 Task: Create a due date automation trigger when advanced on, on the monday of the week a card is due add dates without an incomplete due date at 11:00 AM.
Action: Mouse moved to (828, 234)
Screenshot: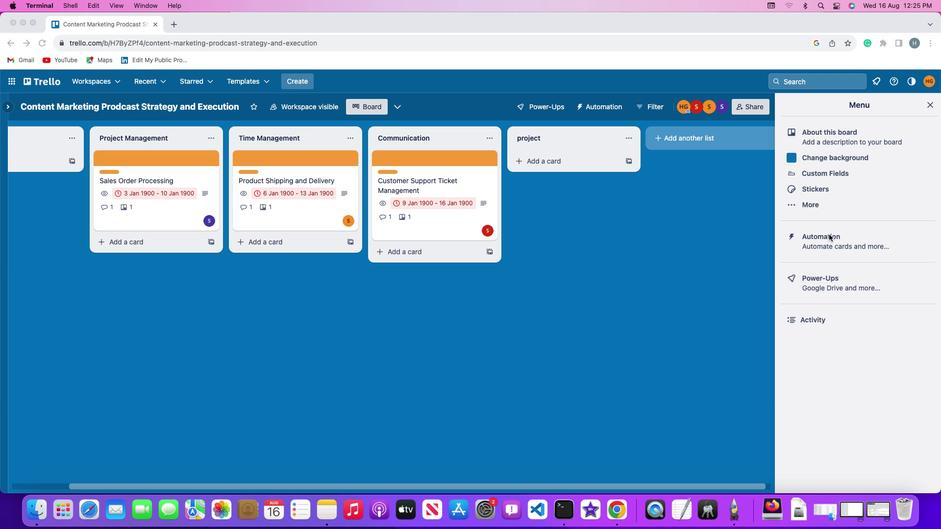 
Action: Mouse pressed left at (828, 234)
Screenshot: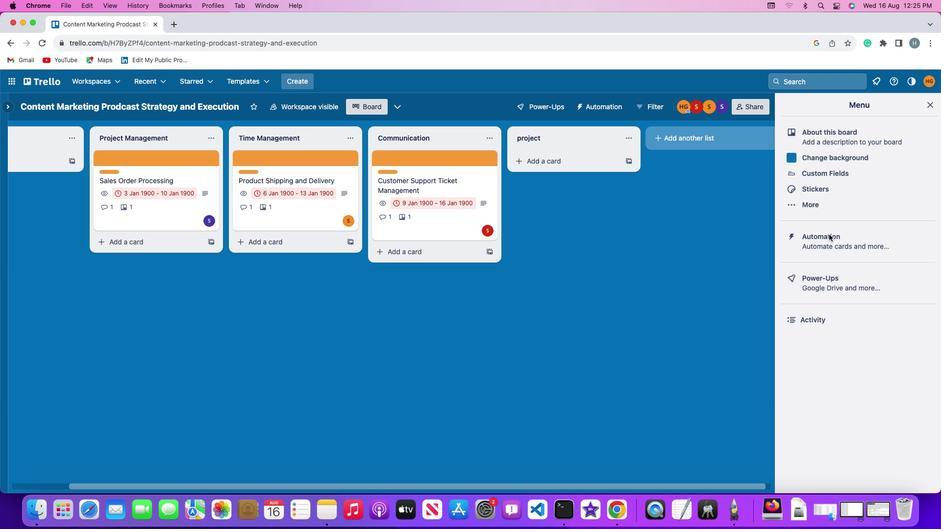 
Action: Mouse pressed left at (828, 234)
Screenshot: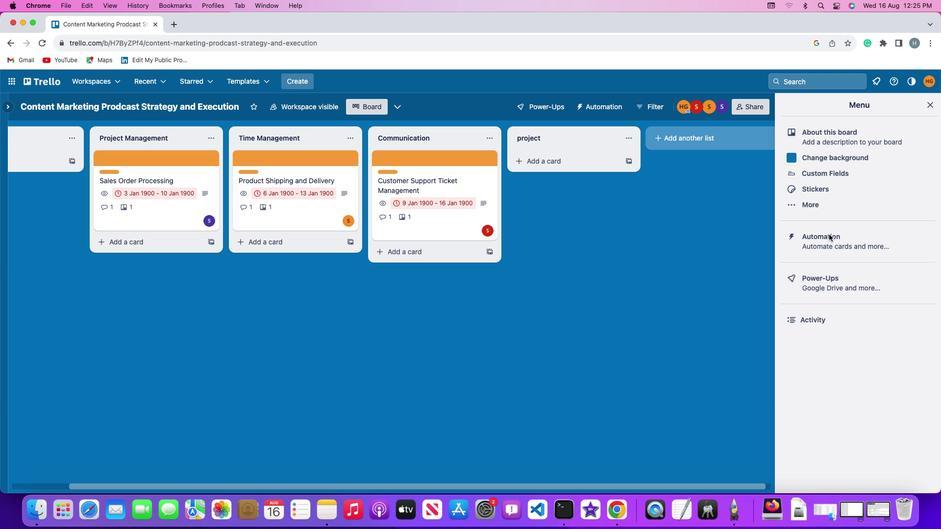 
Action: Mouse moved to (48, 236)
Screenshot: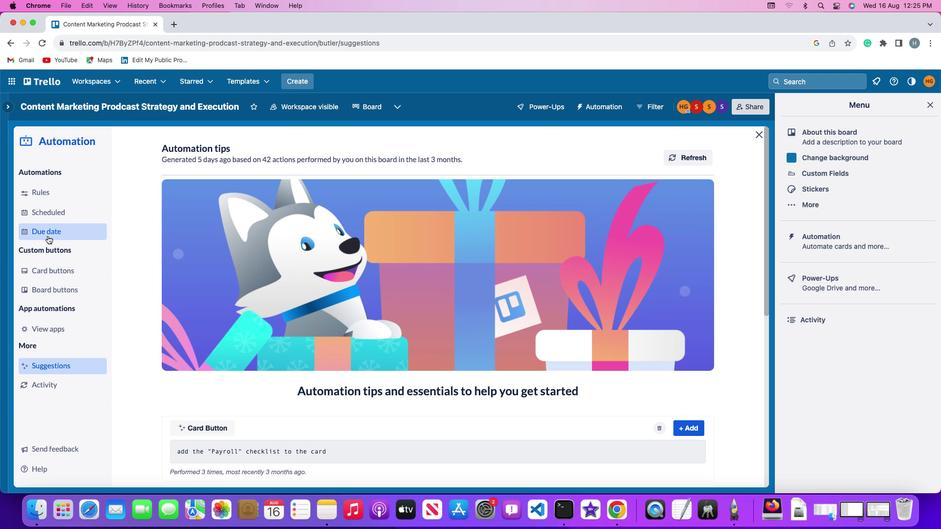 
Action: Mouse pressed left at (48, 236)
Screenshot: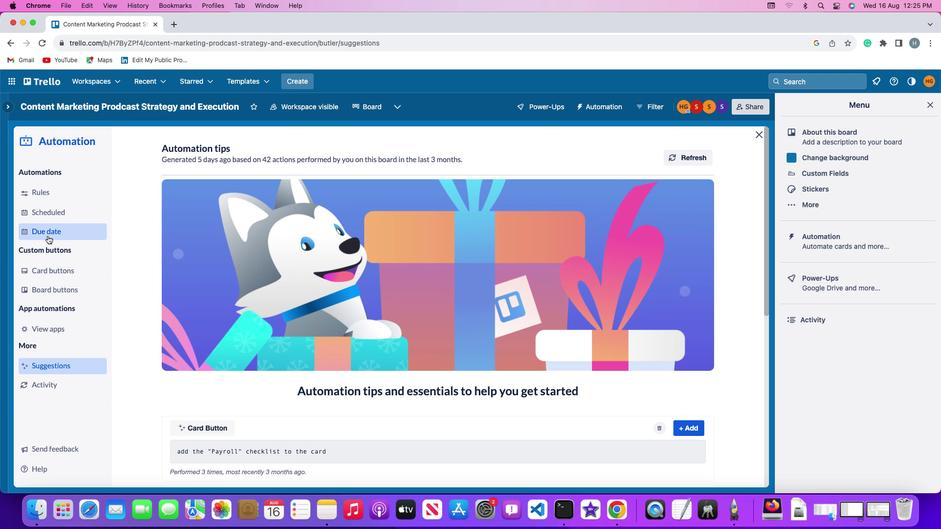 
Action: Mouse moved to (668, 152)
Screenshot: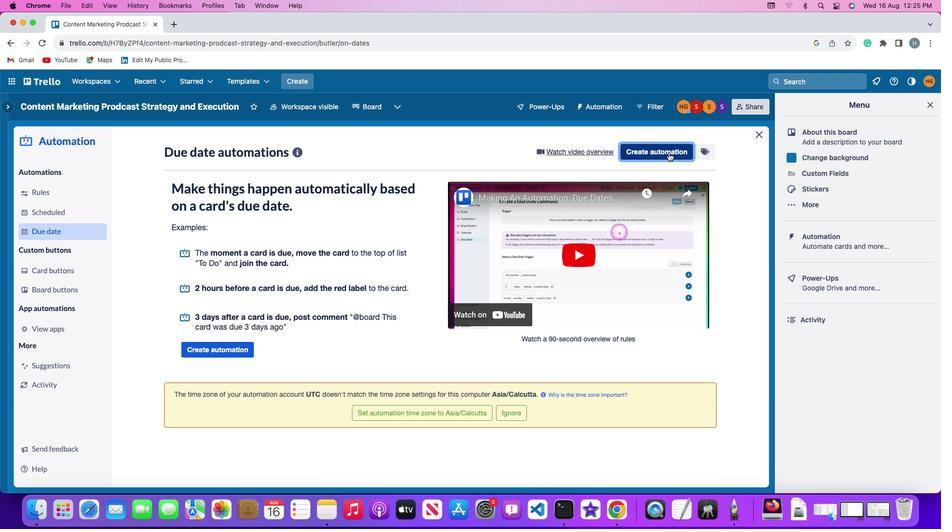 
Action: Mouse pressed left at (668, 152)
Screenshot: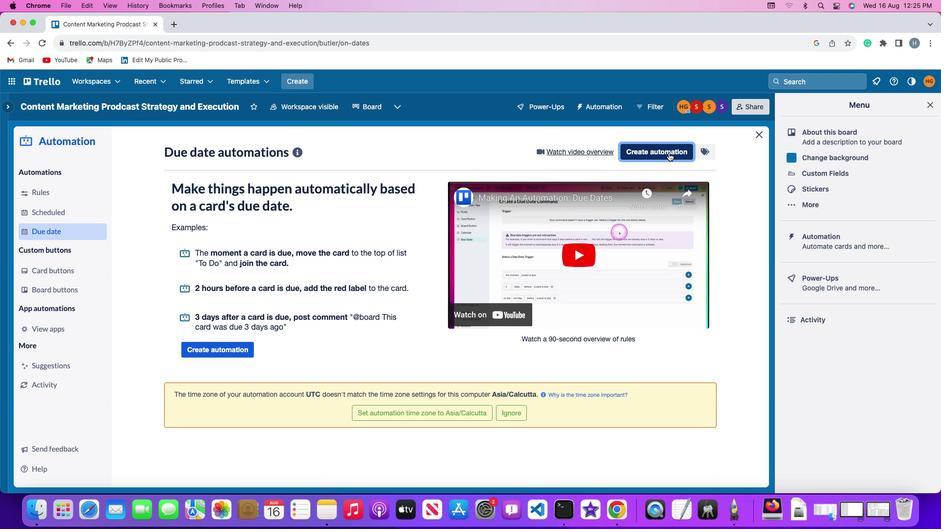 
Action: Mouse moved to (204, 249)
Screenshot: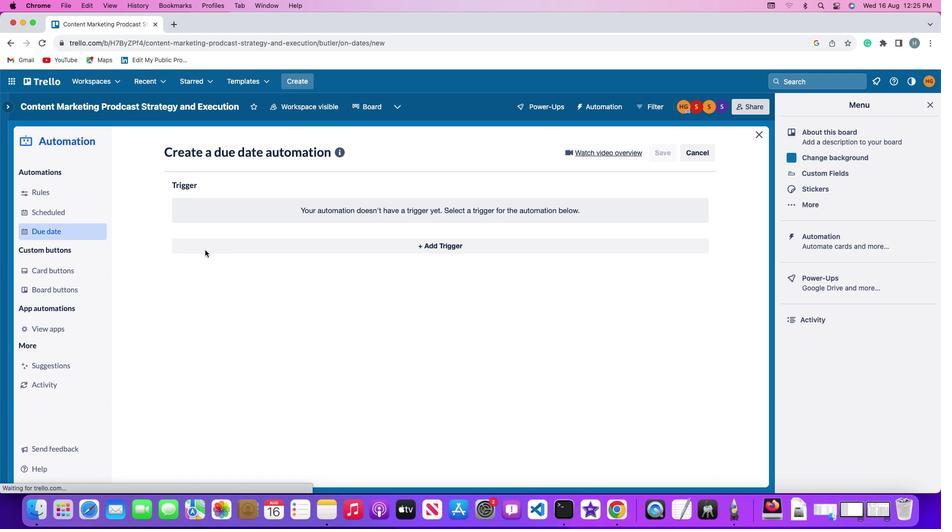 
Action: Mouse pressed left at (204, 249)
Screenshot: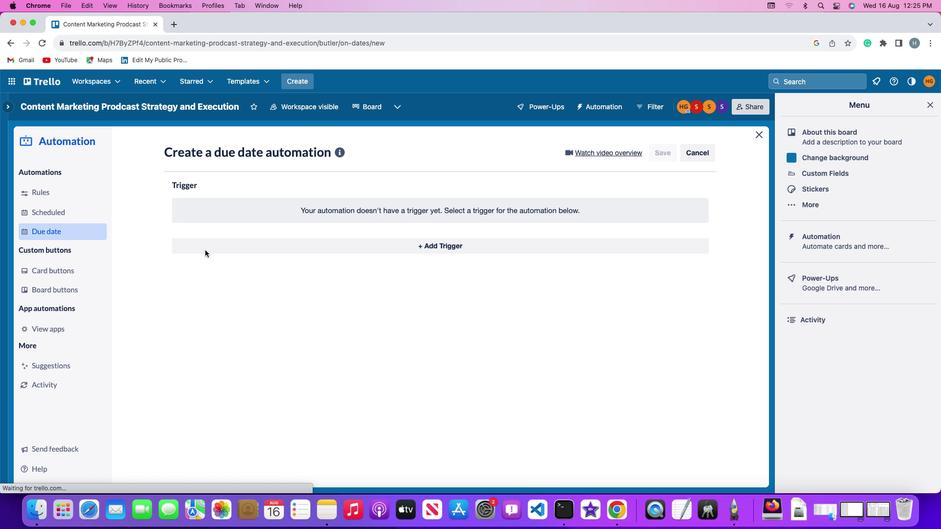 
Action: Mouse moved to (216, 430)
Screenshot: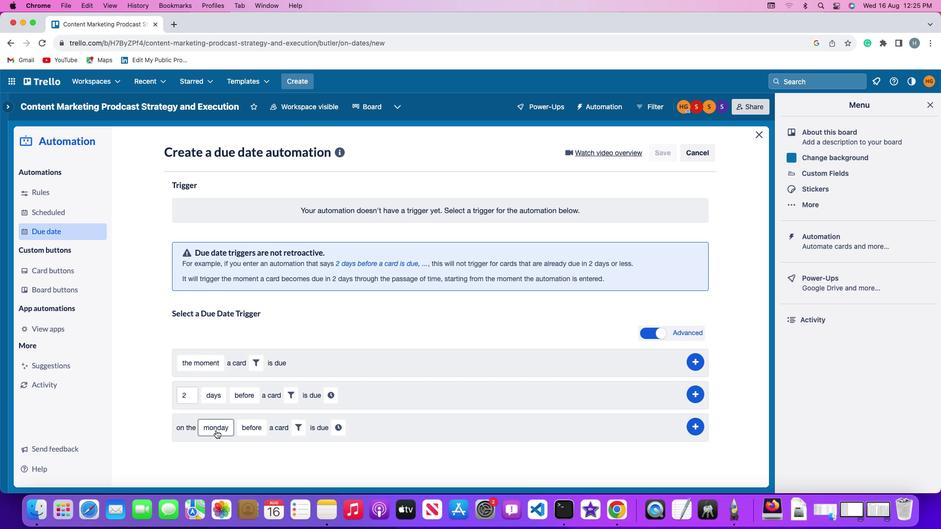 
Action: Mouse pressed left at (216, 430)
Screenshot: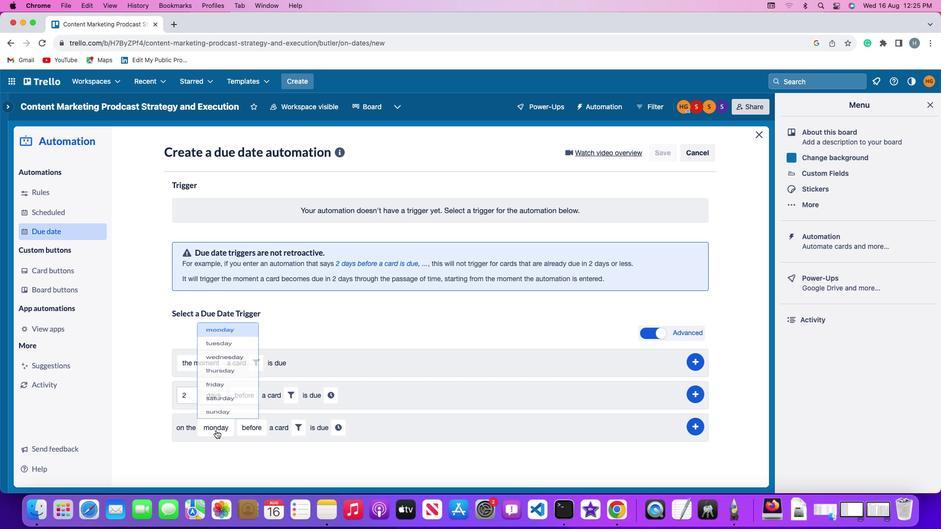 
Action: Mouse moved to (226, 287)
Screenshot: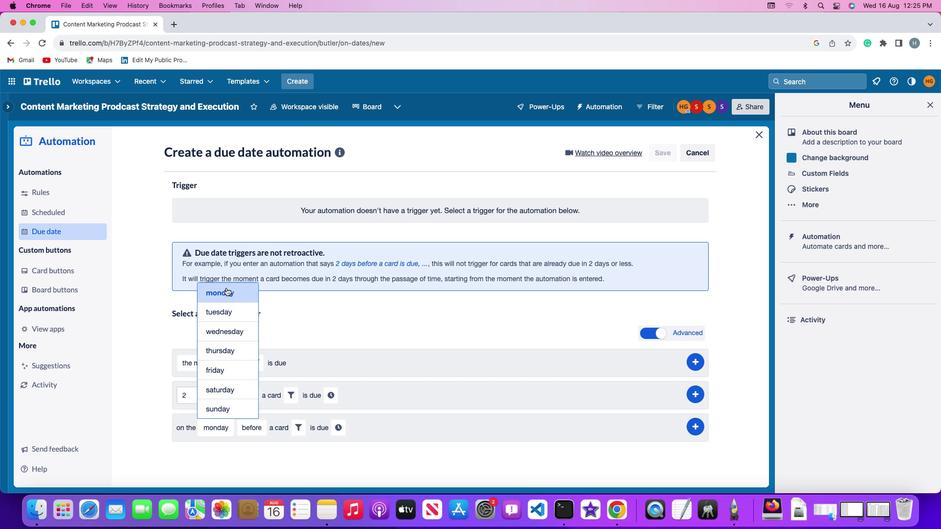 
Action: Mouse pressed left at (226, 287)
Screenshot: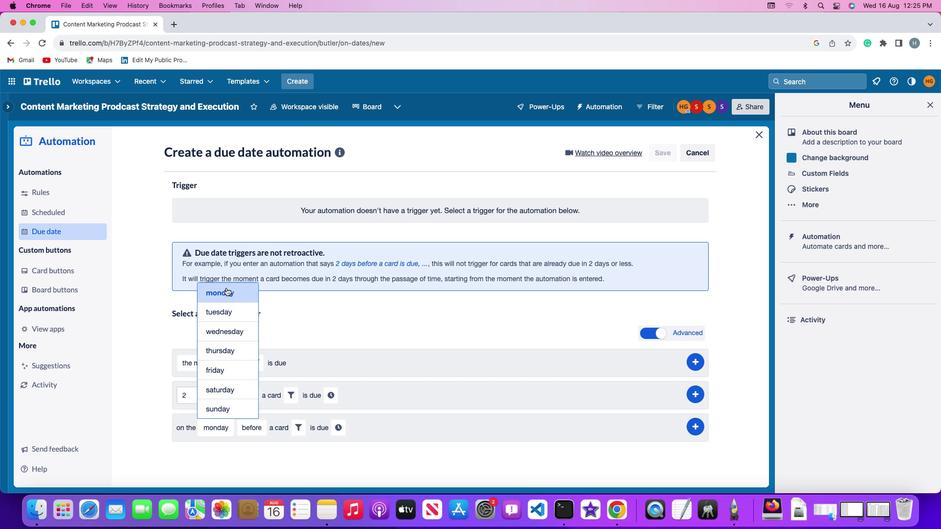 
Action: Mouse moved to (252, 427)
Screenshot: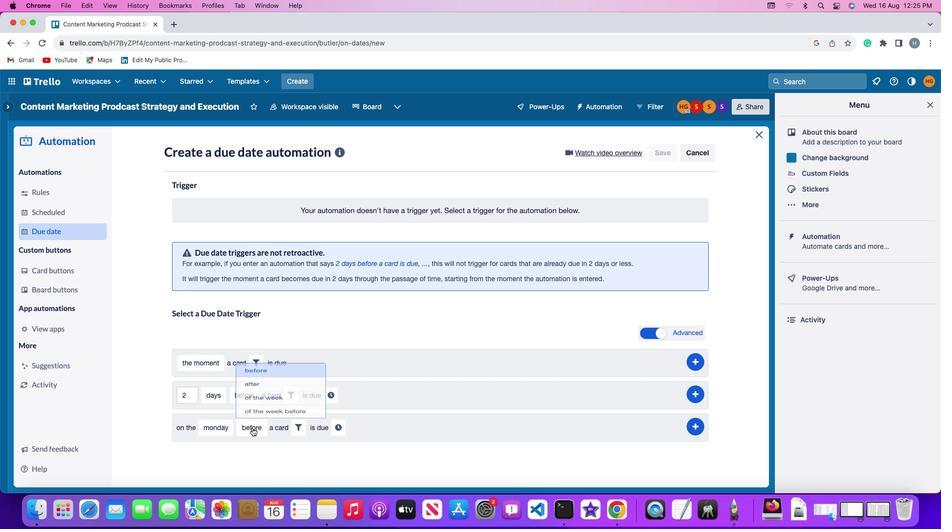 
Action: Mouse pressed left at (252, 427)
Screenshot: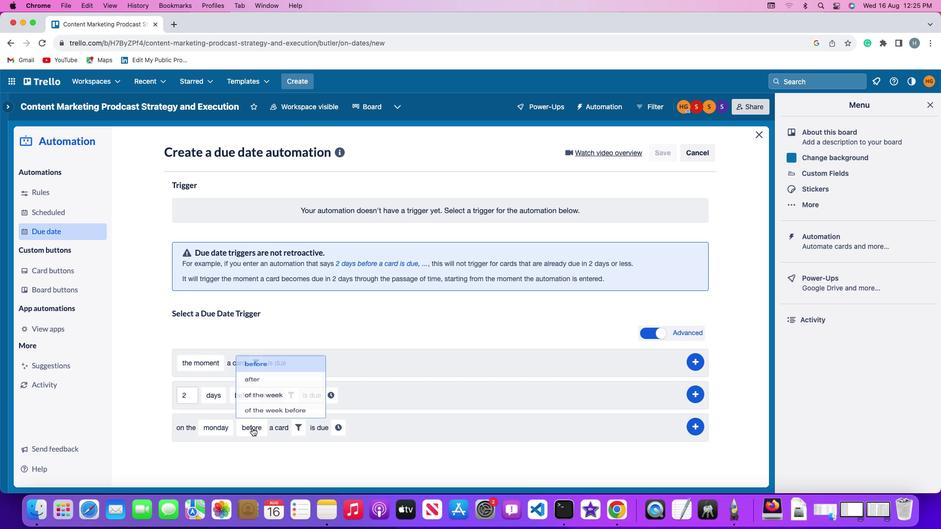 
Action: Mouse moved to (256, 388)
Screenshot: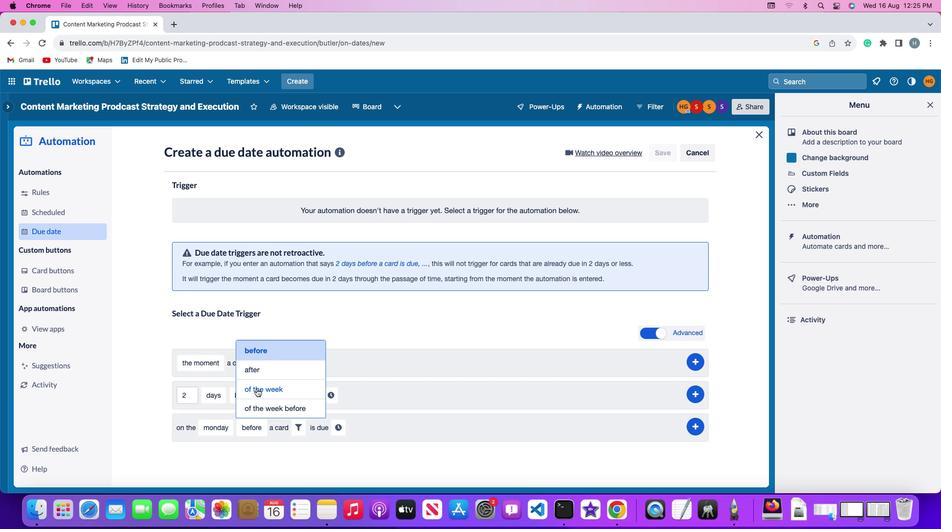 
Action: Mouse pressed left at (256, 388)
Screenshot: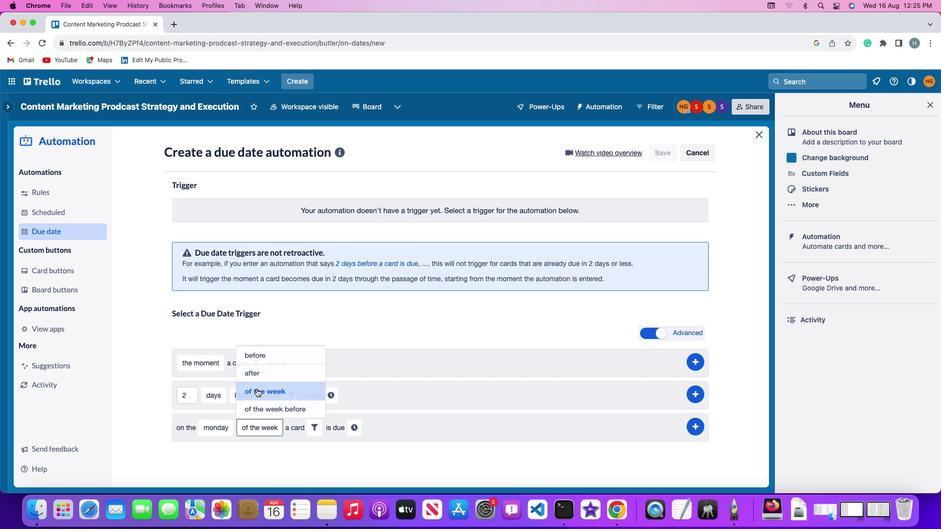
Action: Mouse moved to (320, 430)
Screenshot: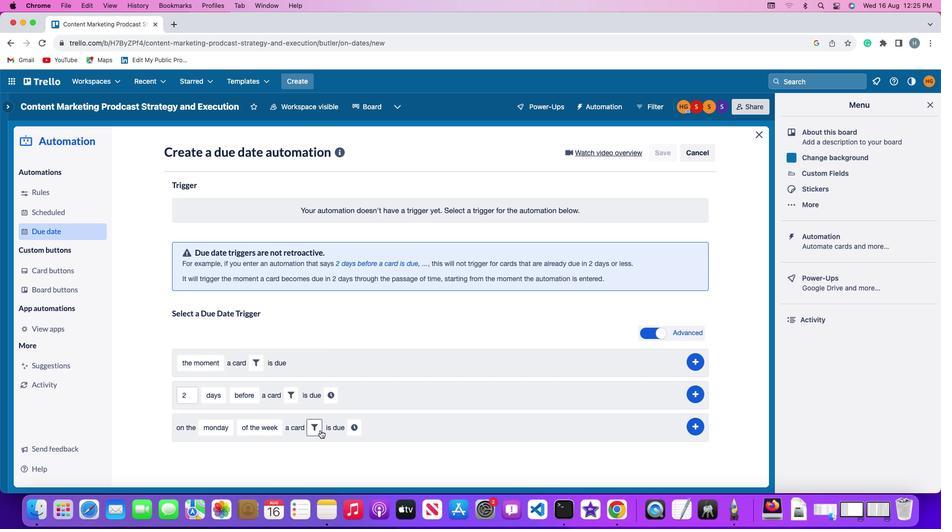 
Action: Mouse pressed left at (320, 430)
Screenshot: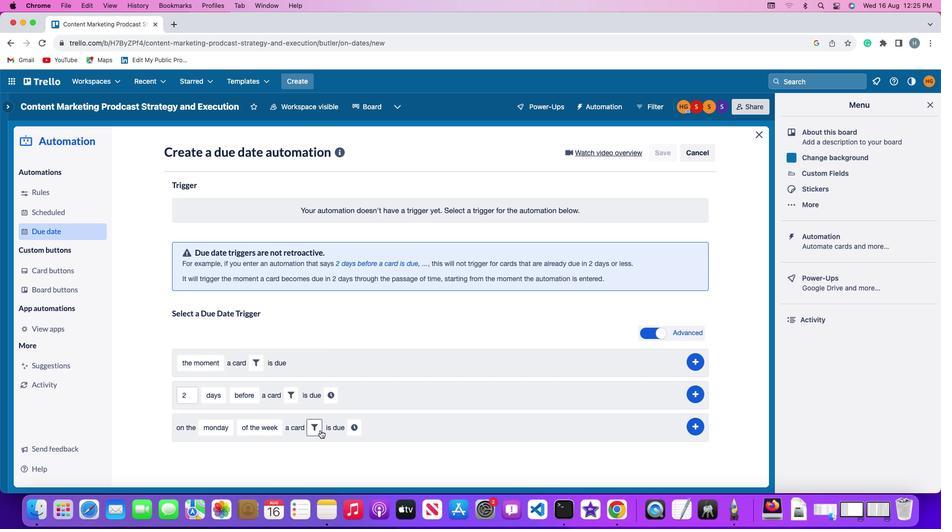 
Action: Mouse moved to (364, 456)
Screenshot: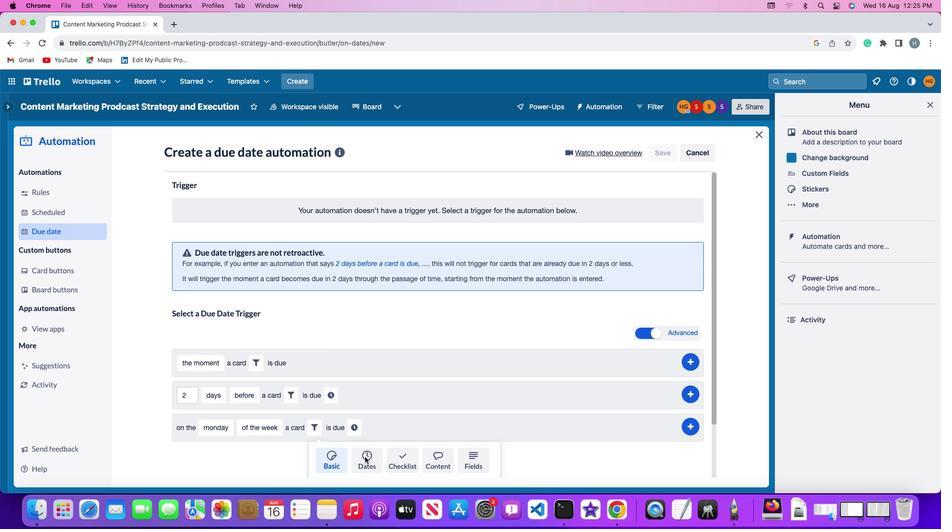 
Action: Mouse pressed left at (364, 456)
Screenshot: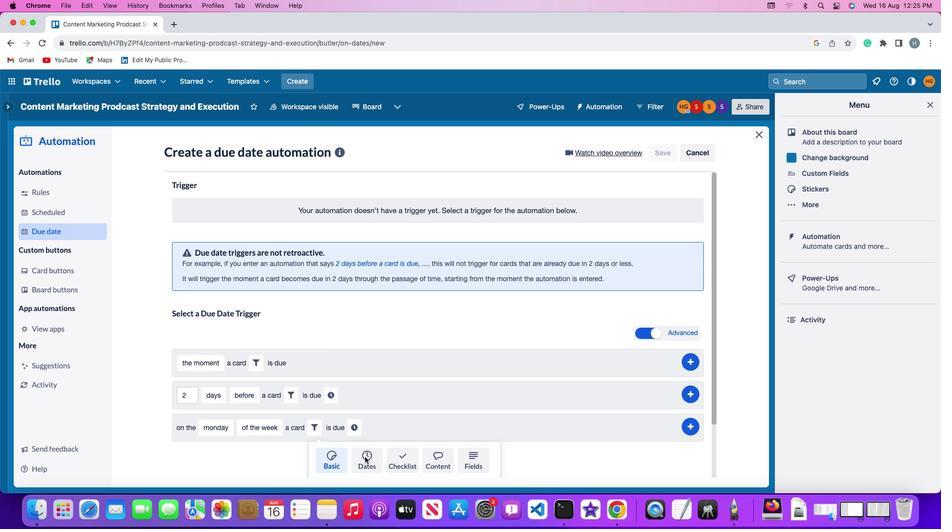 
Action: Mouse moved to (260, 460)
Screenshot: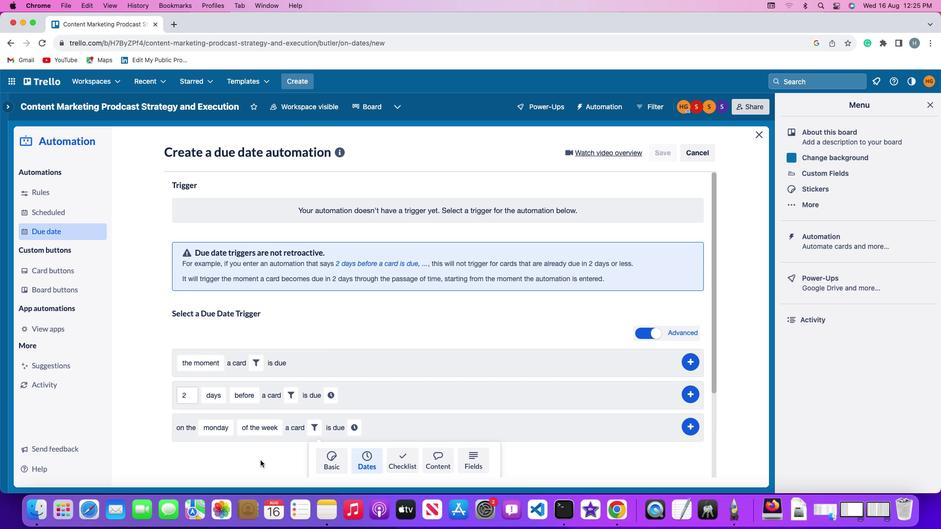 
Action: Mouse scrolled (260, 460) with delta (0, 0)
Screenshot: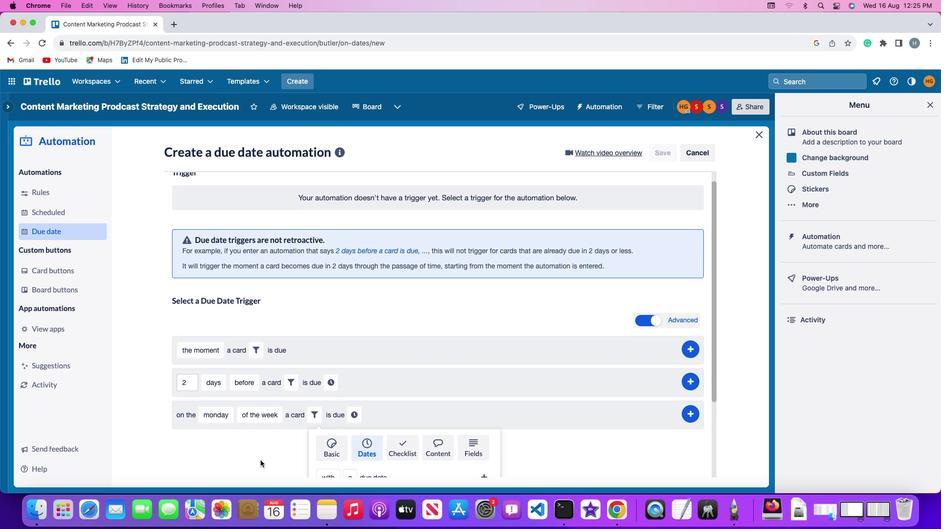 
Action: Mouse scrolled (260, 460) with delta (0, 0)
Screenshot: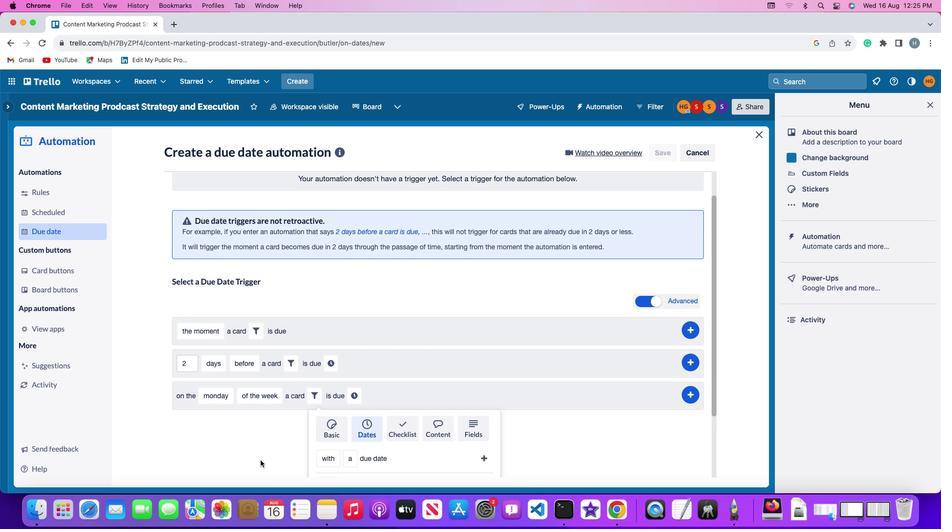 
Action: Mouse scrolled (260, 460) with delta (0, -1)
Screenshot: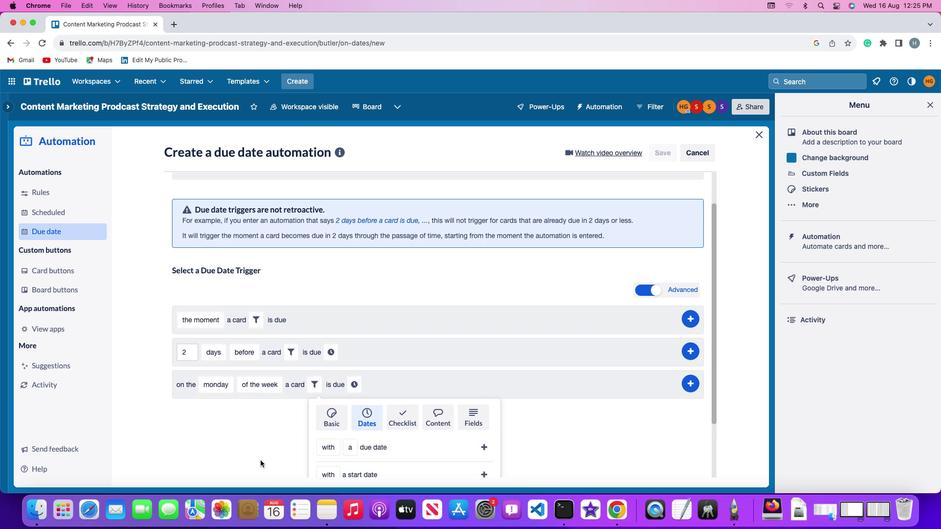 
Action: Mouse scrolled (260, 460) with delta (0, -1)
Screenshot: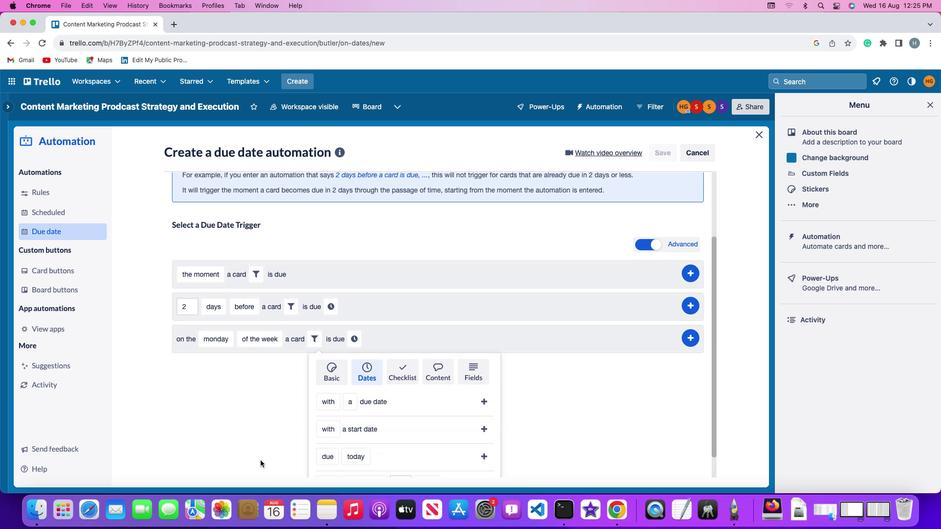 
Action: Mouse moved to (320, 376)
Screenshot: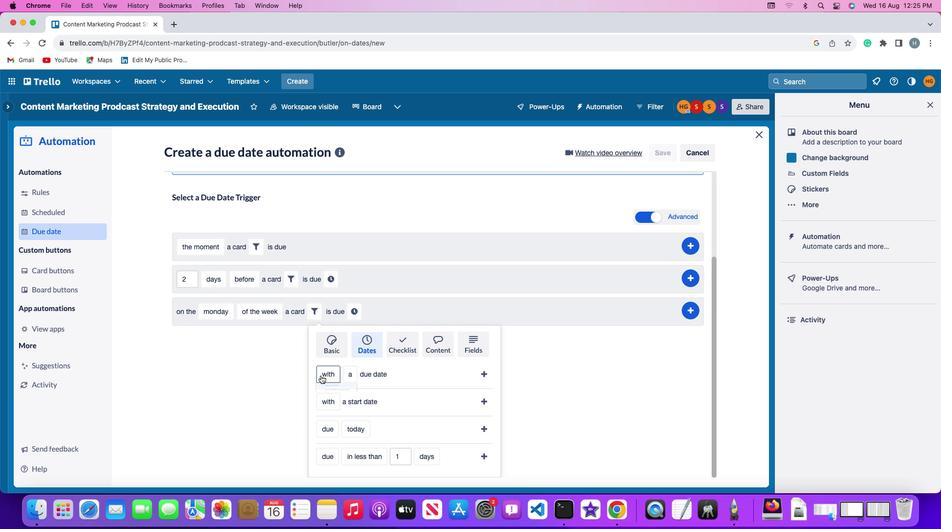 
Action: Mouse pressed left at (320, 376)
Screenshot: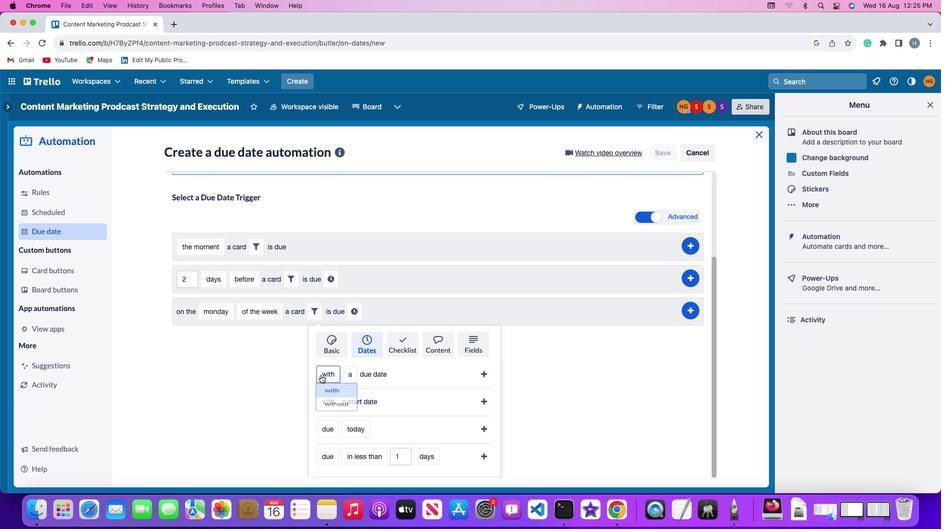 
Action: Mouse moved to (328, 410)
Screenshot: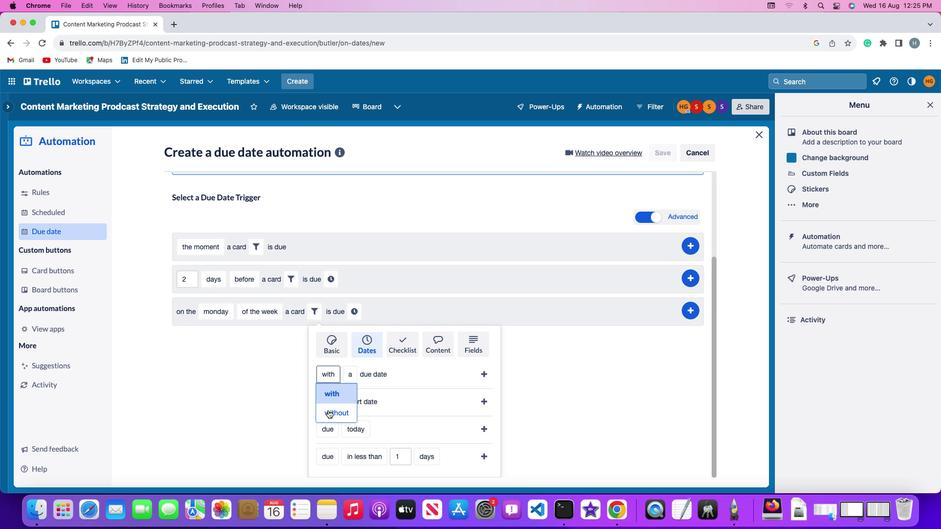 
Action: Mouse pressed left at (328, 410)
Screenshot: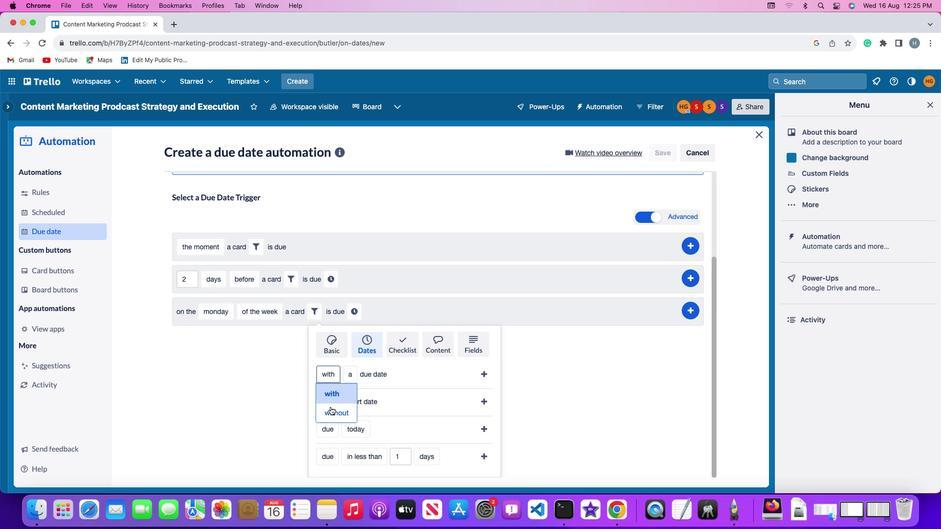 
Action: Mouse moved to (362, 374)
Screenshot: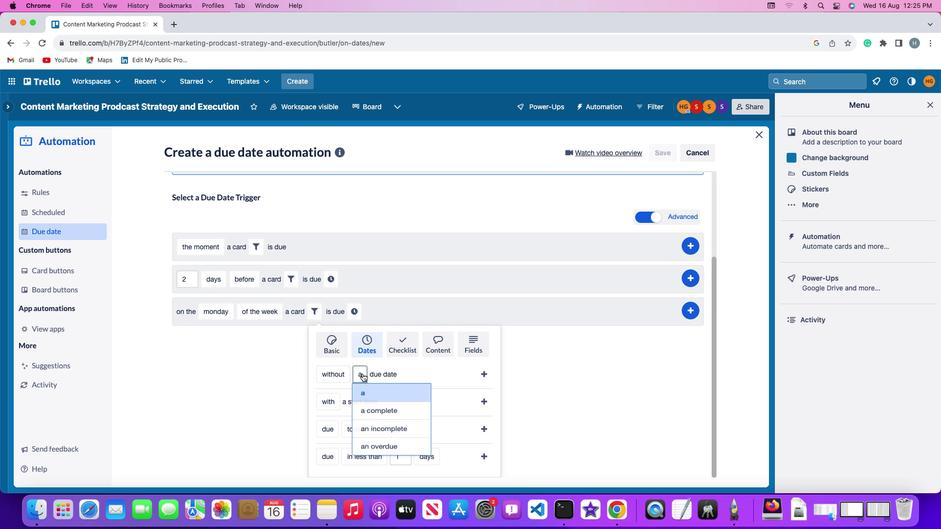 
Action: Mouse pressed left at (362, 374)
Screenshot: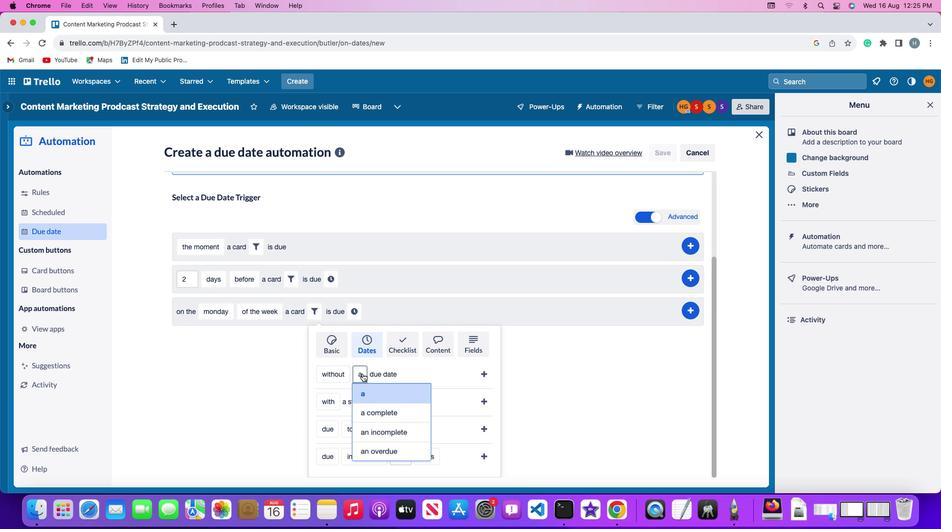 
Action: Mouse moved to (377, 428)
Screenshot: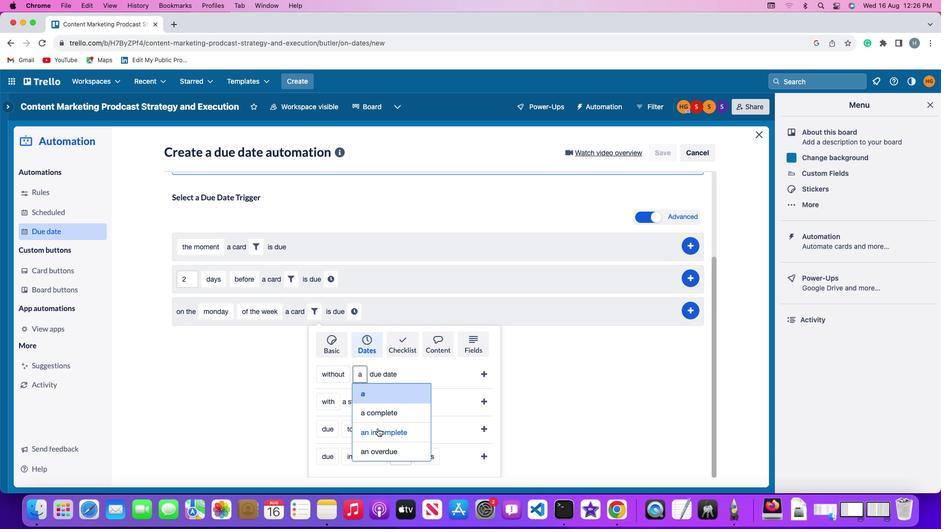 
Action: Mouse pressed left at (377, 428)
Screenshot: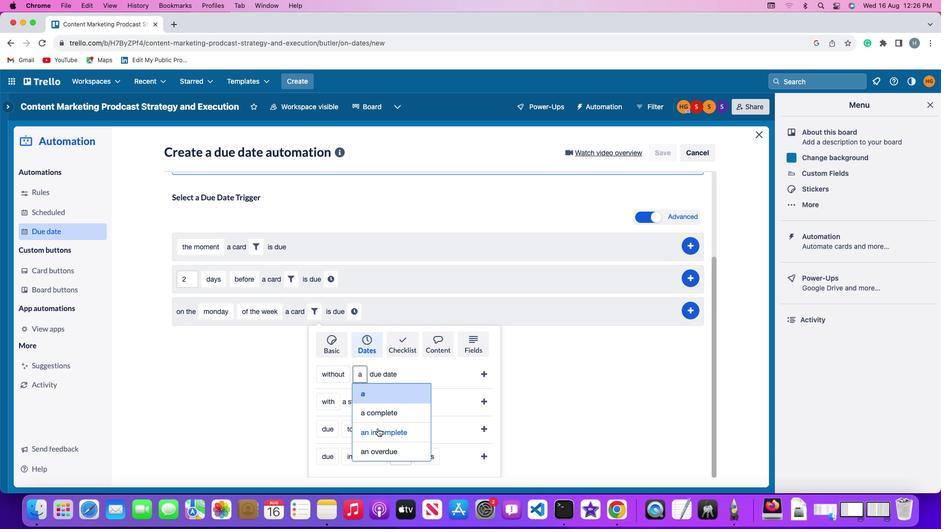 
Action: Mouse moved to (483, 373)
Screenshot: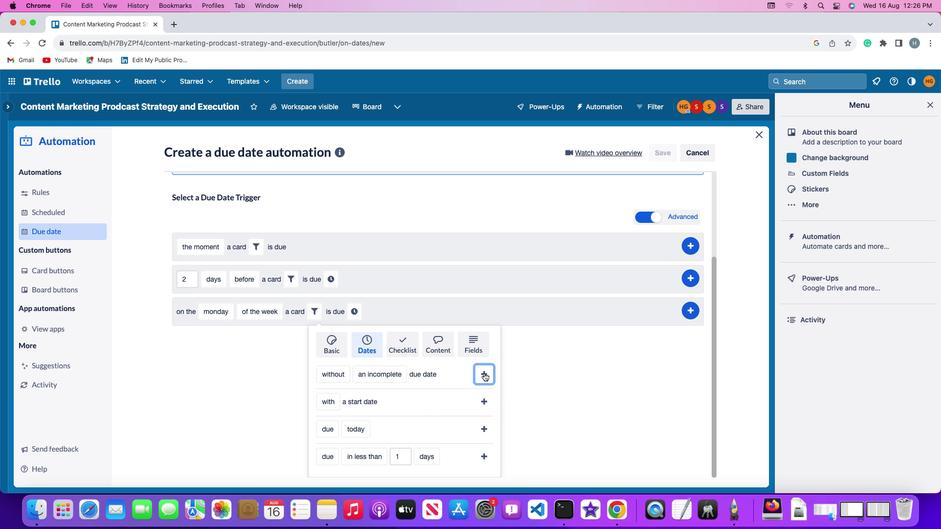 
Action: Mouse pressed left at (483, 373)
Screenshot: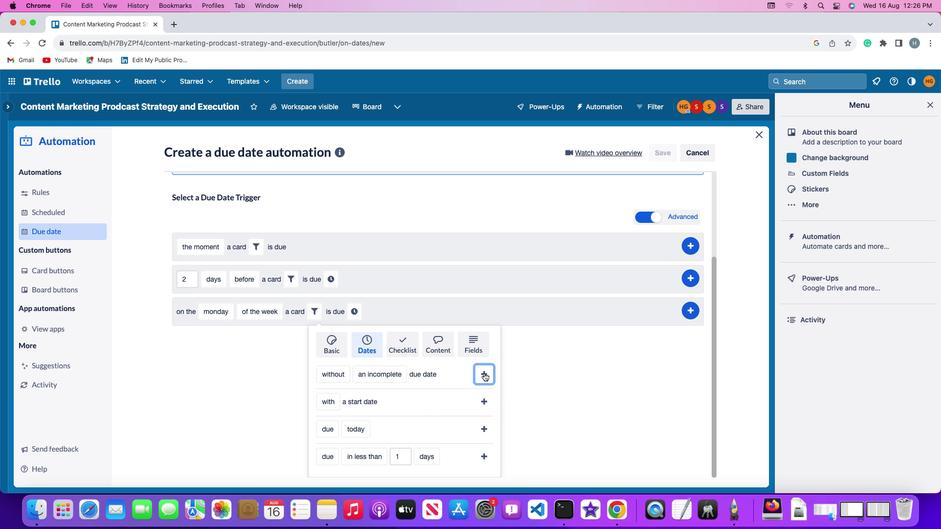 
Action: Mouse moved to (470, 418)
Screenshot: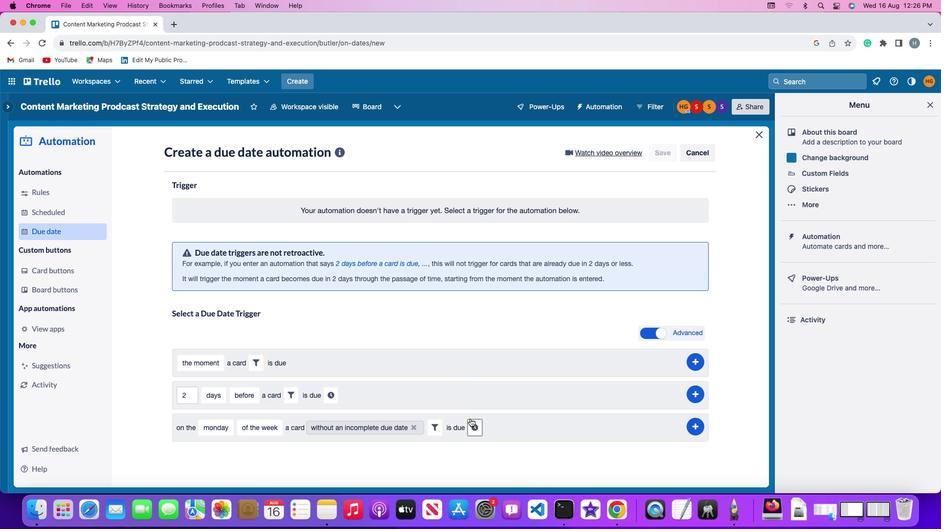 
Action: Mouse pressed left at (470, 418)
Screenshot: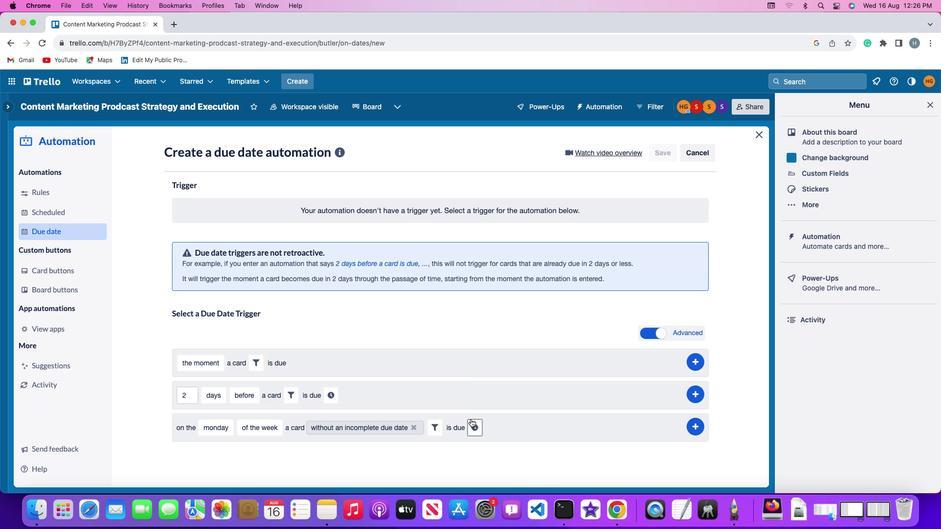 
Action: Mouse moved to (496, 432)
Screenshot: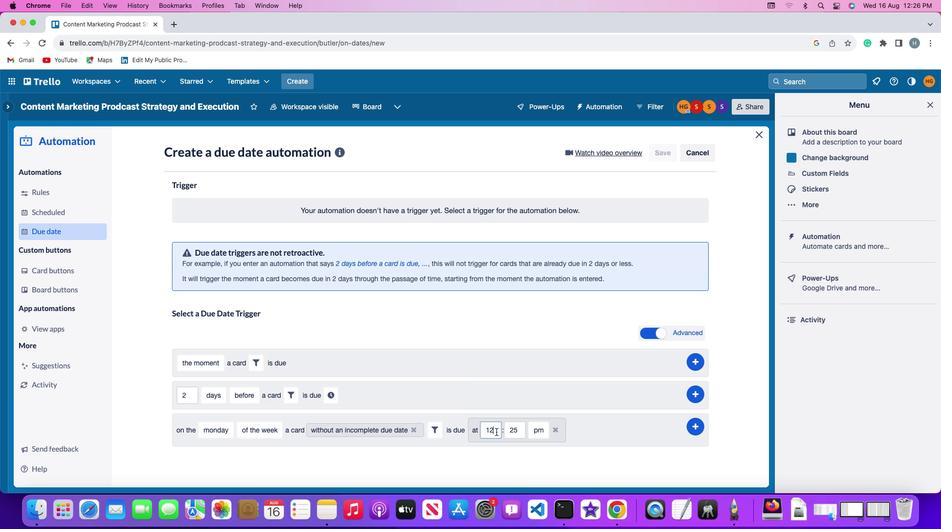 
Action: Mouse pressed left at (496, 432)
Screenshot: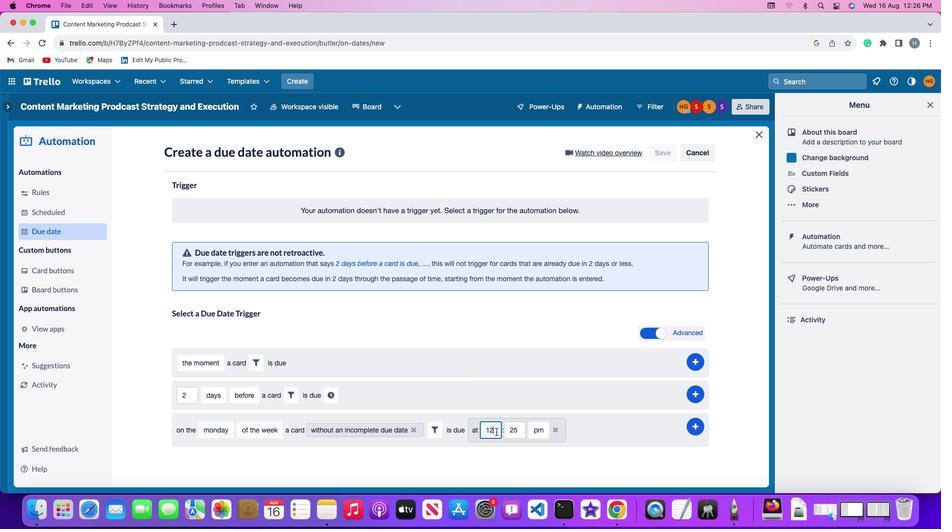 
Action: Mouse moved to (497, 432)
Screenshot: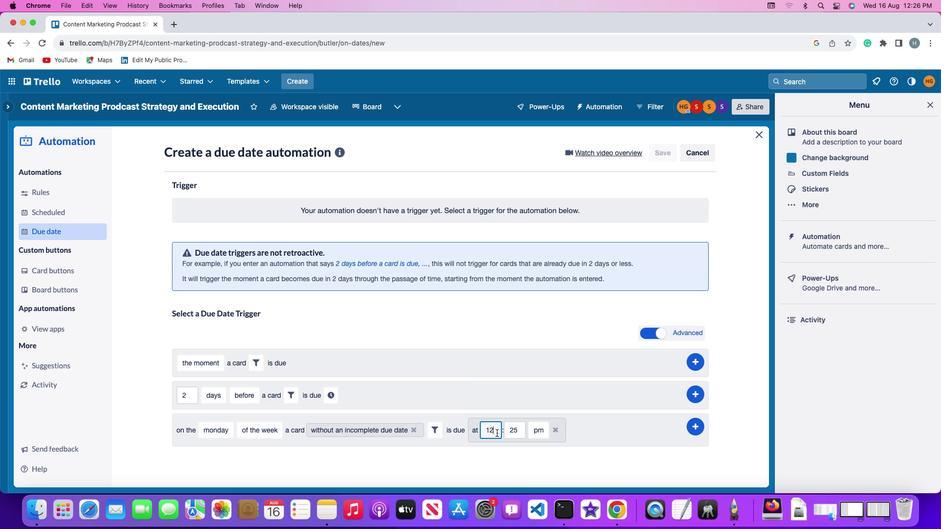 
Action: Key pressed Key.backspace
Screenshot: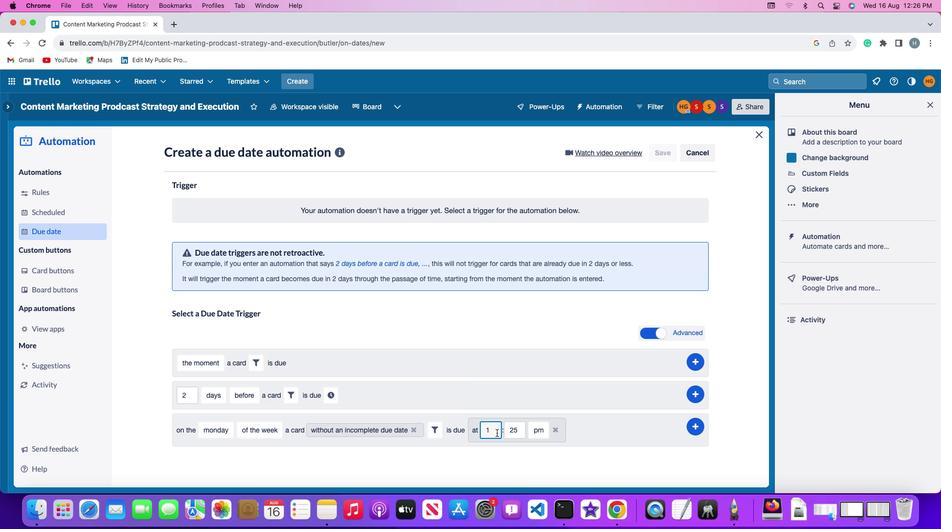
Action: Mouse moved to (496, 432)
Screenshot: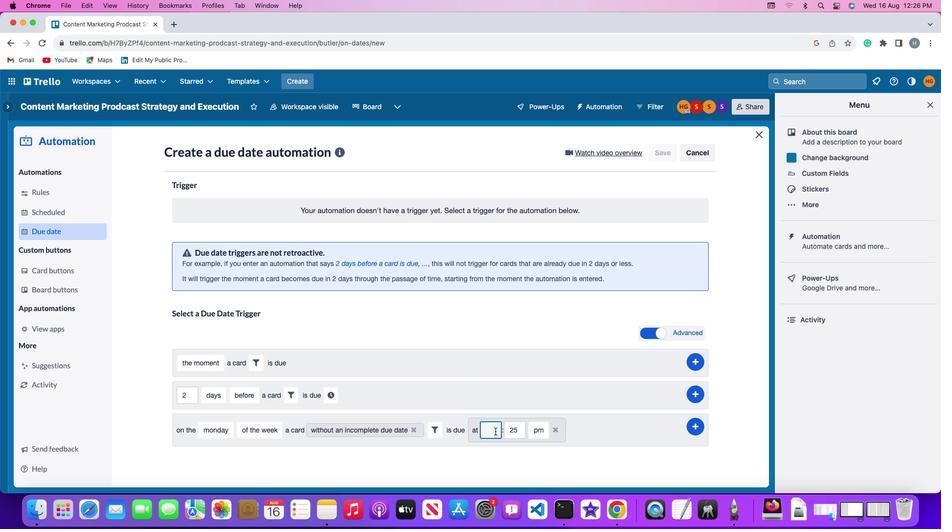 
Action: Key pressed Key.backspace
Screenshot: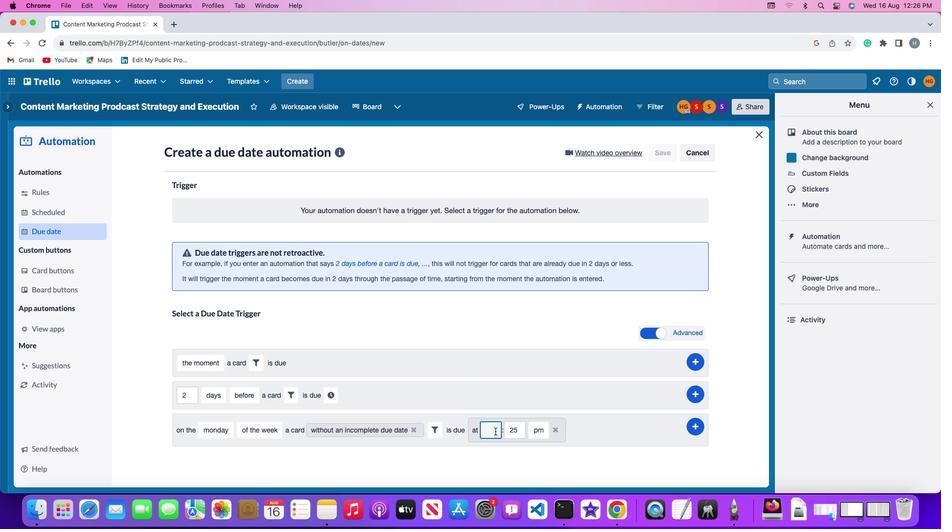 
Action: Mouse moved to (495, 431)
Screenshot: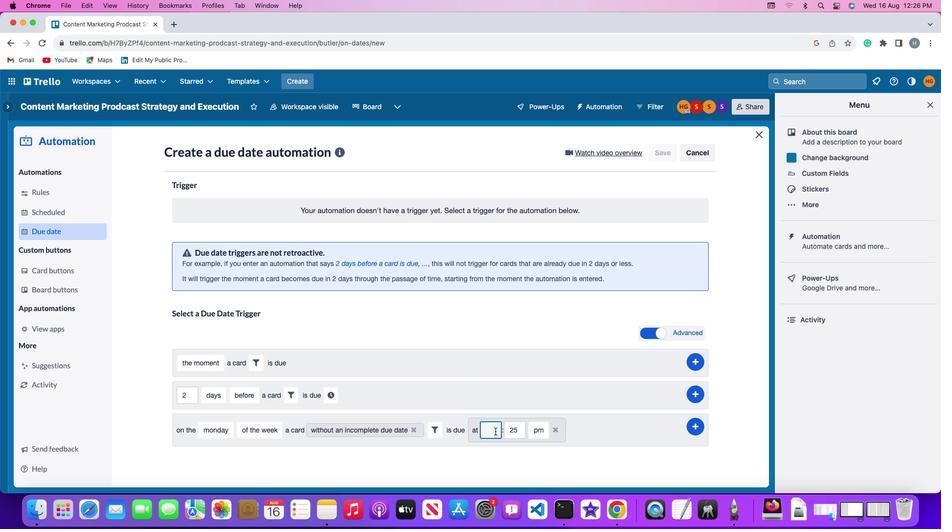 
Action: Key pressed '1''1'
Screenshot: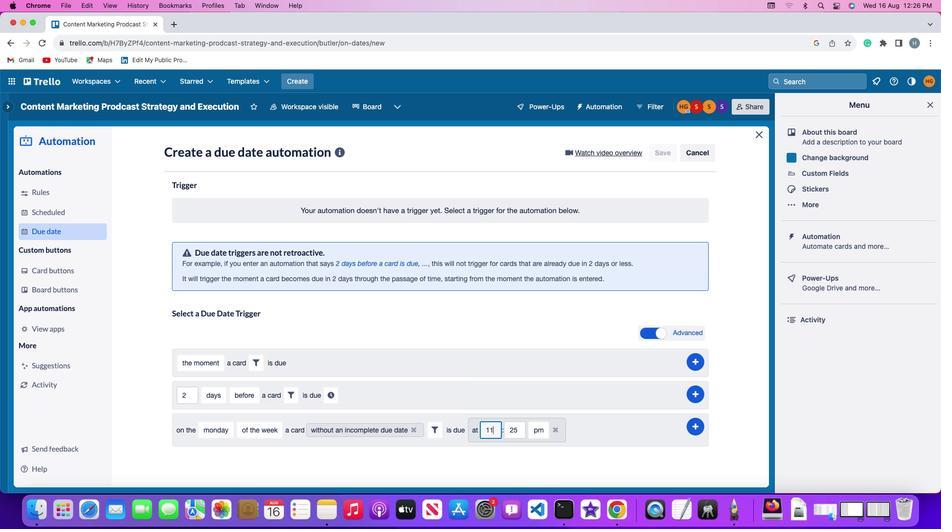 
Action: Mouse moved to (521, 428)
Screenshot: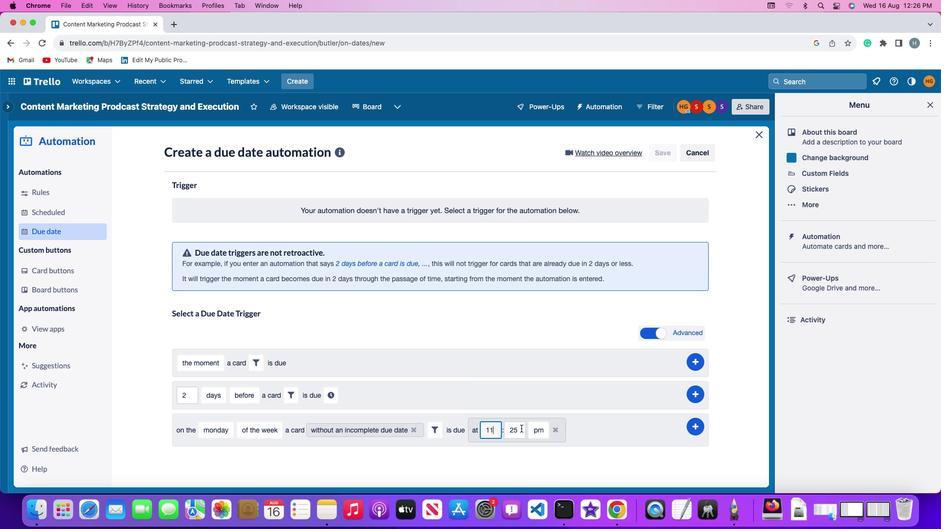 
Action: Mouse pressed left at (521, 428)
Screenshot: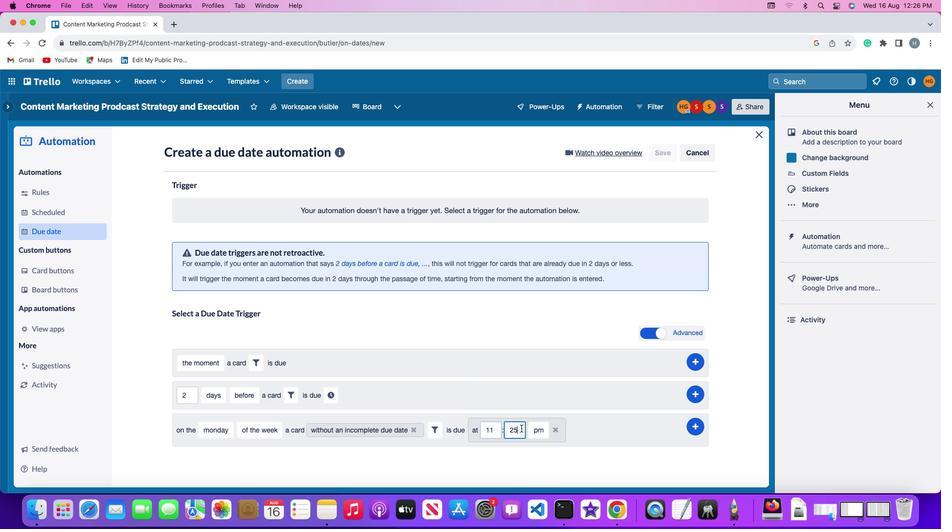 
Action: Mouse moved to (521, 428)
Screenshot: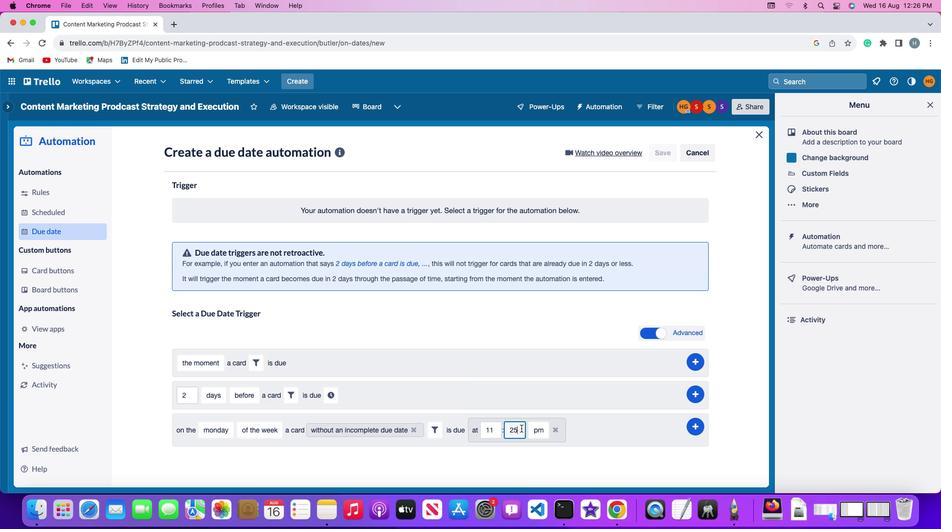 
Action: Key pressed Key.backspace
Screenshot: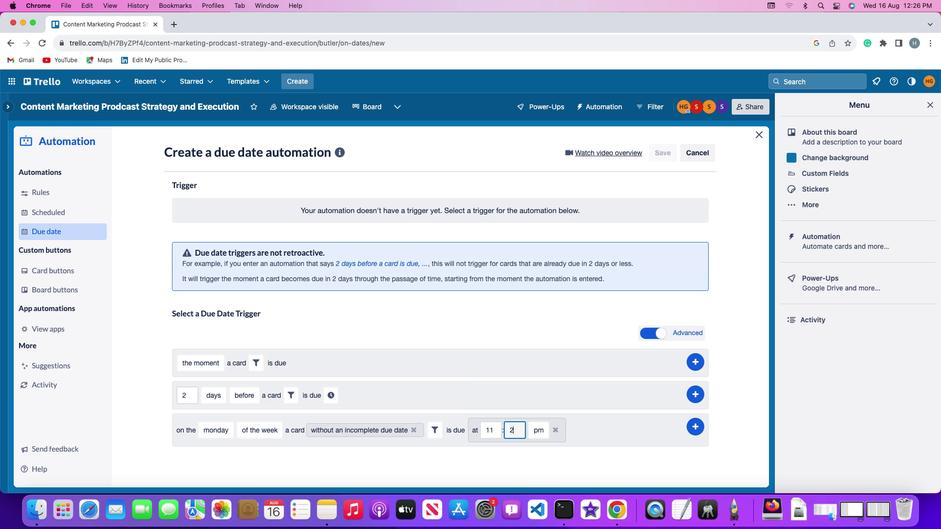 
Action: Mouse moved to (521, 428)
Screenshot: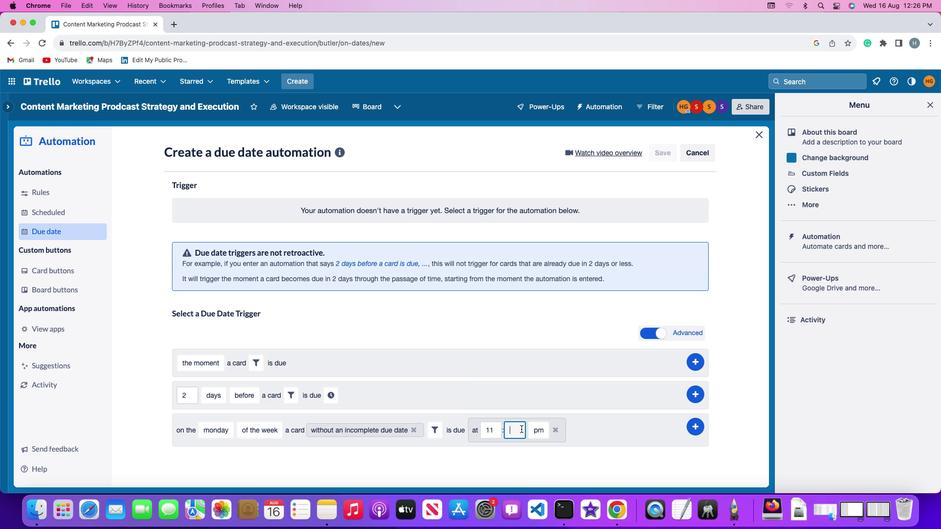 
Action: Key pressed Key.backspace
Screenshot: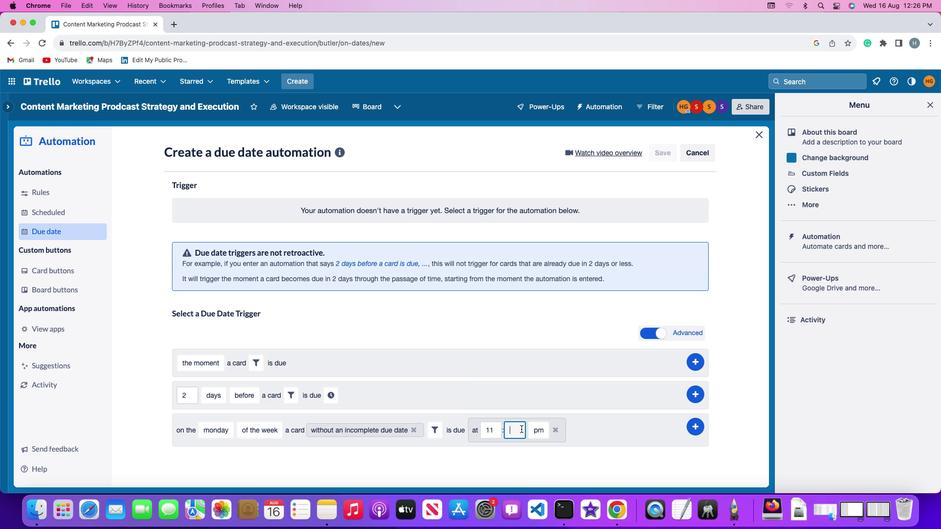 
Action: Mouse moved to (521, 429)
Screenshot: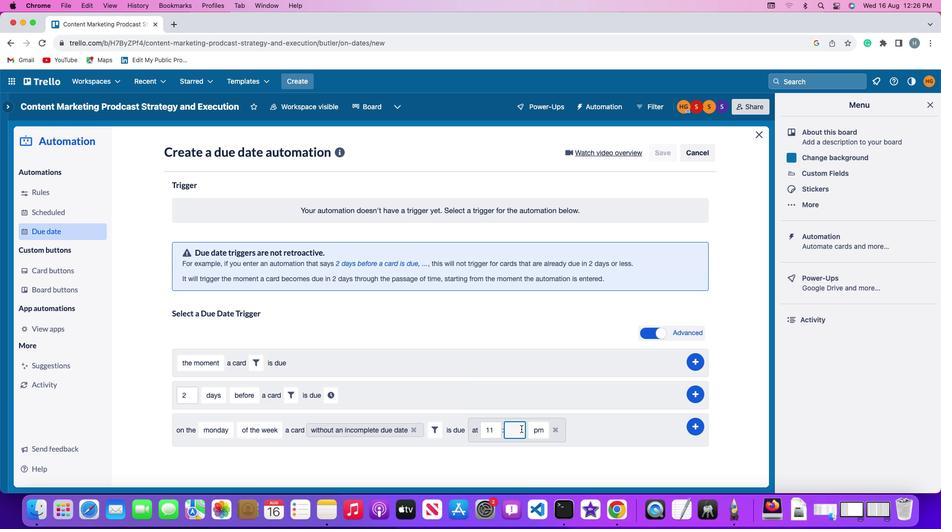 
Action: Key pressed '0''0'
Screenshot: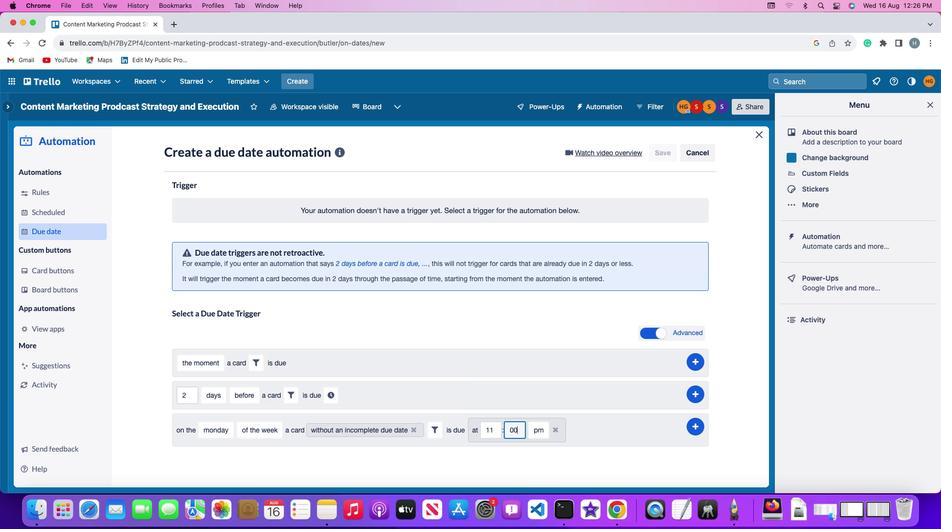 
Action: Mouse moved to (536, 433)
Screenshot: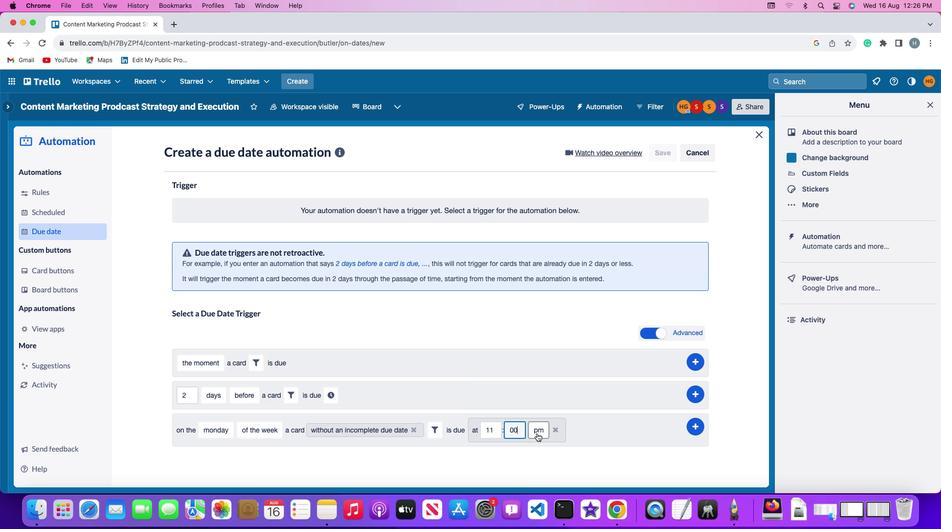 
Action: Mouse pressed left at (536, 433)
Screenshot: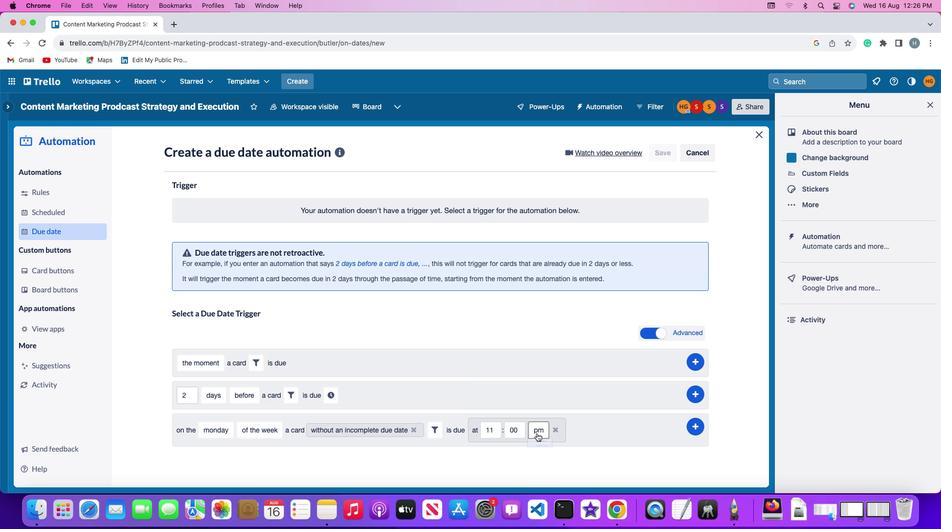 
Action: Mouse moved to (539, 449)
Screenshot: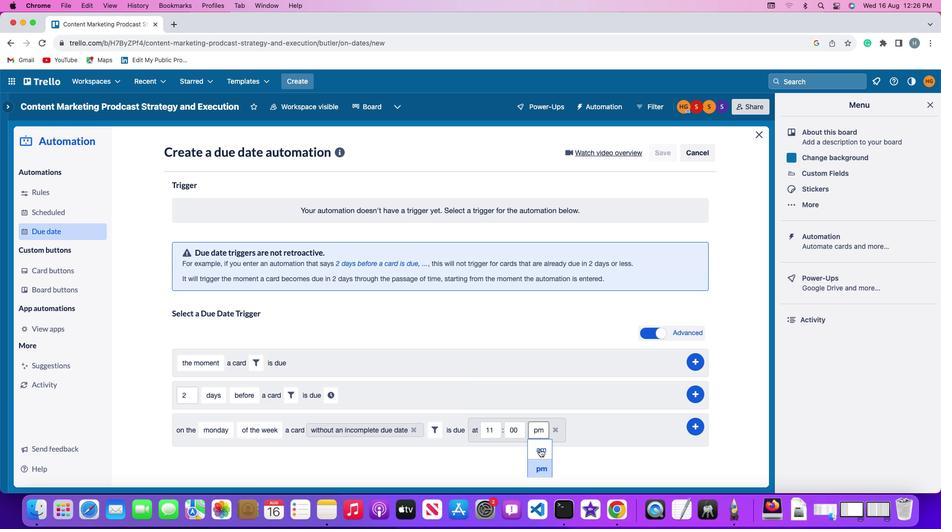 
Action: Mouse pressed left at (539, 449)
Screenshot: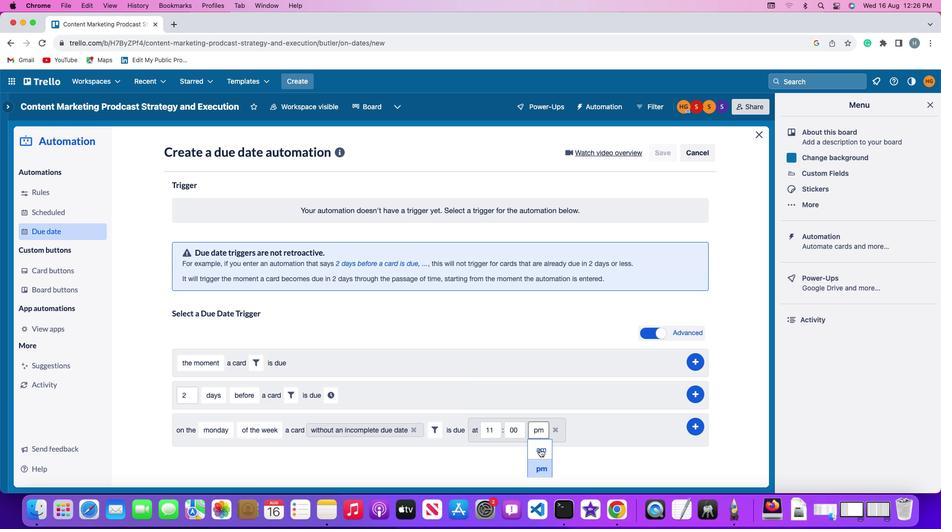 
Action: Mouse moved to (698, 426)
Screenshot: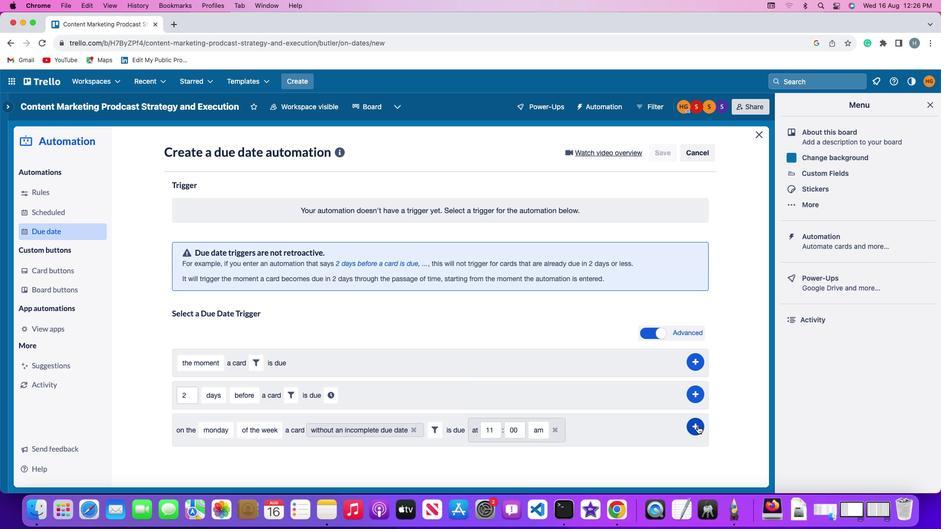 
Action: Mouse pressed left at (698, 426)
Screenshot: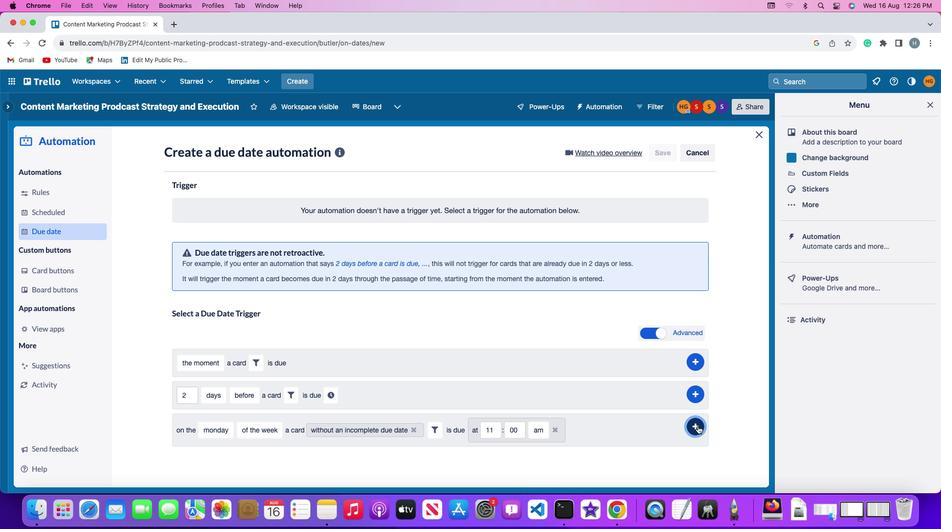 
Action: Mouse moved to (733, 336)
Screenshot: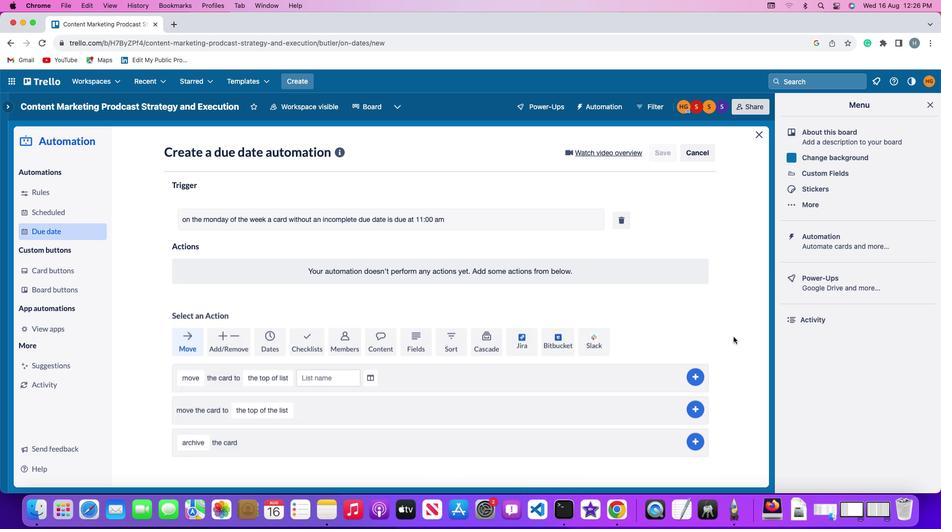 
